 Task: Determine the smallest enclosing sphere of a set of points in 3D space.
Action: Mouse moved to (125, 59)
Screenshot: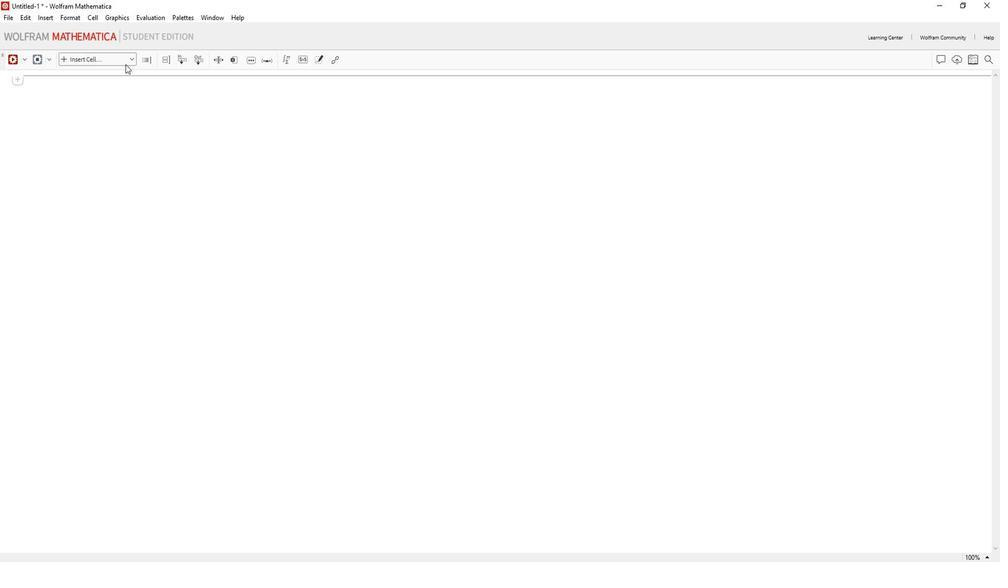 
Action: Mouse pressed left at (125, 59)
Screenshot: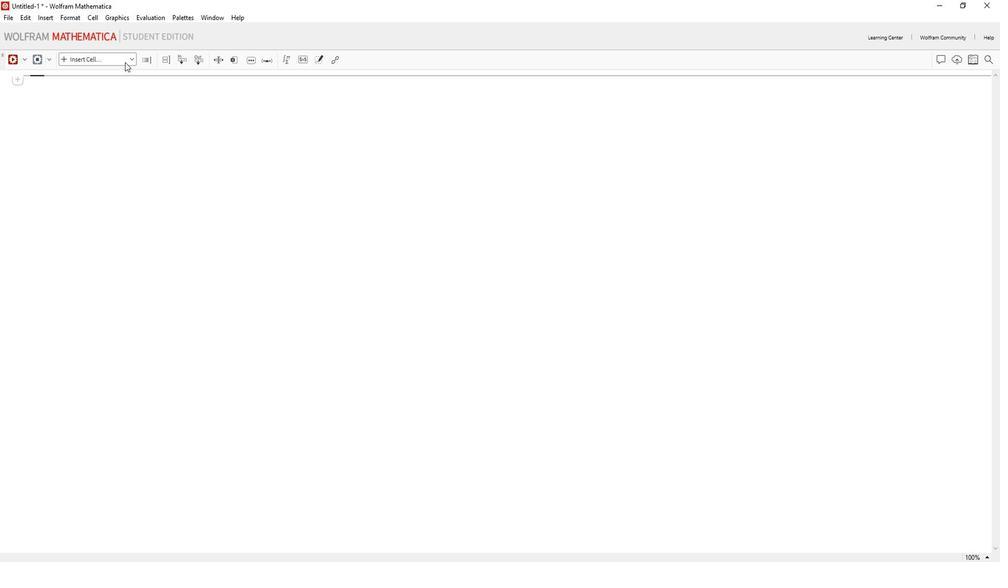 
Action: Mouse moved to (119, 190)
Screenshot: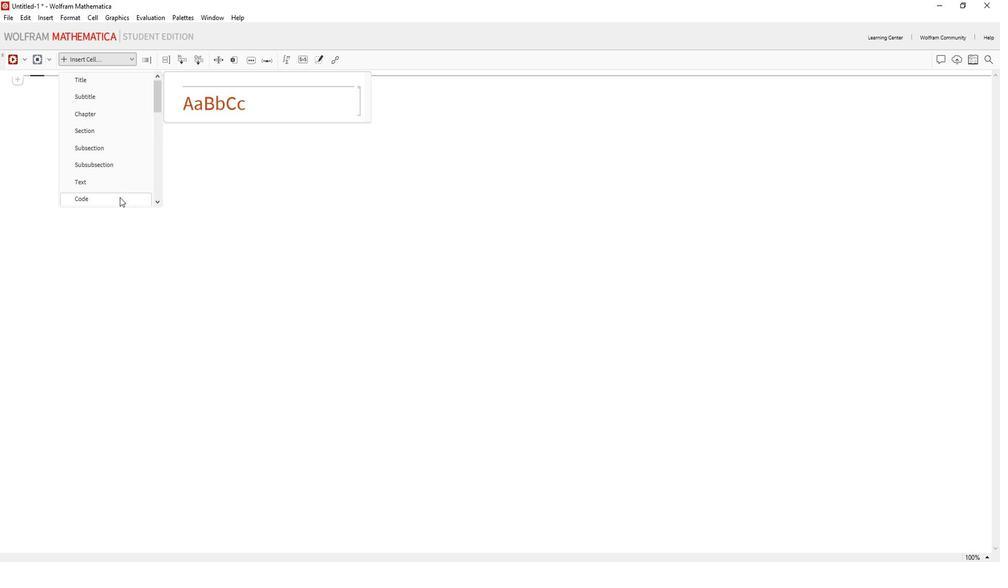 
Action: Mouse pressed left at (119, 190)
Screenshot: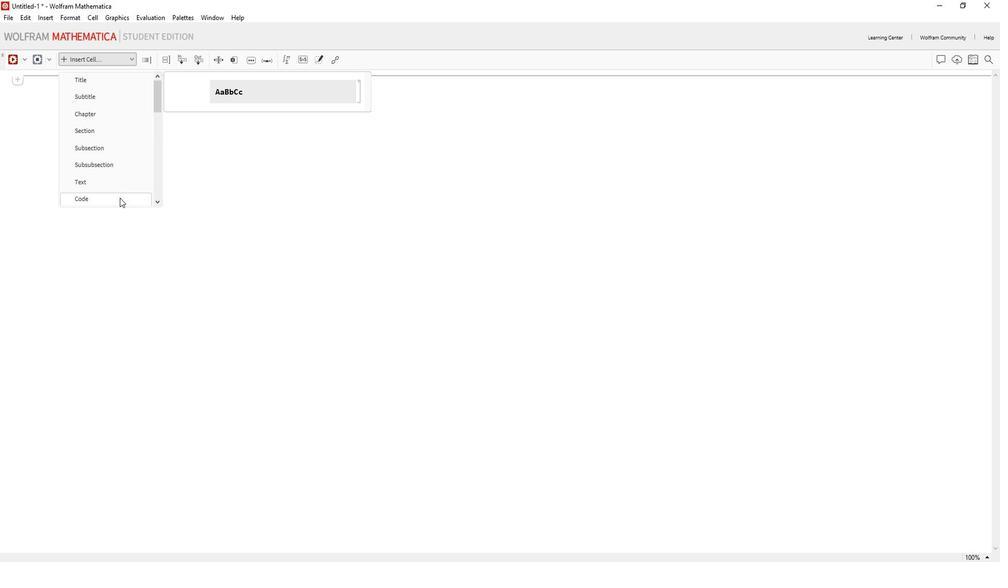 
Action: Mouse moved to (119, 191)
Screenshot: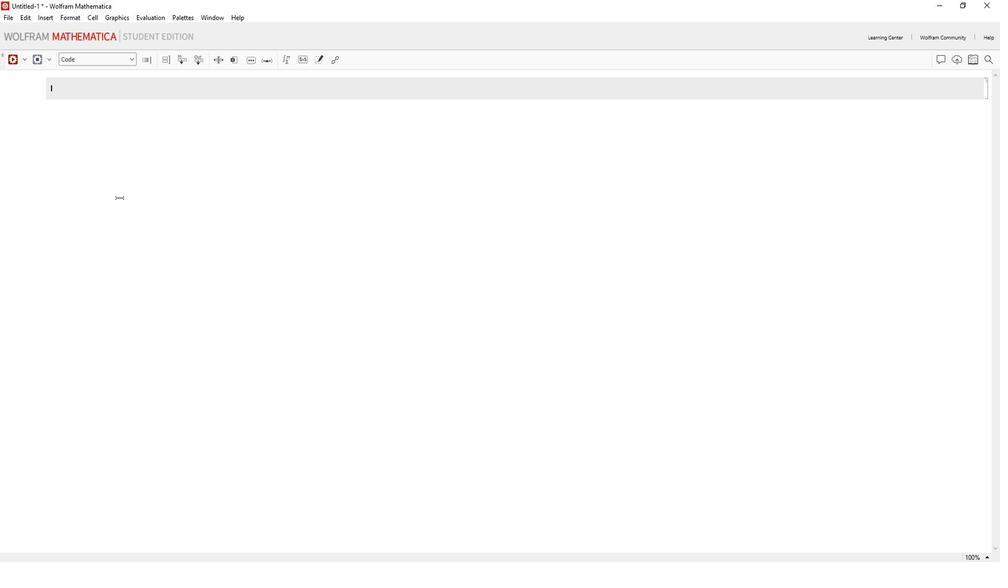 
Action: Key pressed points=<Key.caps_lock>R<Key.caps_lock>andom<Key.caps_lock><Key.caps_lock><Key.caps_lock>R<Key.caps_lock>eal[<Key.shift_r>{-1,1<Key.right>,<Key.shift_r><Key.shift_r><Key.shift_r><Key.shift_r><Key.shift_r>{10,3<Key.right><Key.right>;<Key.enter>enclosing<Key.caps_lock>S<Key.caps_lock>phere=<Key.caps_lock>B<Key.caps_lock>ounding<Key.caps_lock>R<Key.caps_lock>egion[<Key.caps_lock><Key.caps_lock>p<Key.caps_lock><Key.caps_lock>oints,<Key.shift_r>"<Key.caps_lock>M<Key.caps_lock>in<Key.caps_lock>B<Key.caps_lock>all<Key.right><Key.right>;<Key.enter><Key.caps_lock>G<Key.caps_lock>raphics<Key.caps_lock>3D[<Key.shift_r>{<Key.caps_lock>p<Key.caps_lock>OINT<Key.backspace><Key.backspace><Key.backspace><Key.backspace><Key.backspace>P<Key.caps_lock>oint[points<Key.right>,<Key.caps_lock>O<Key.caps_lock>pacity[0.2<Key.right>,enclosing
Screenshot: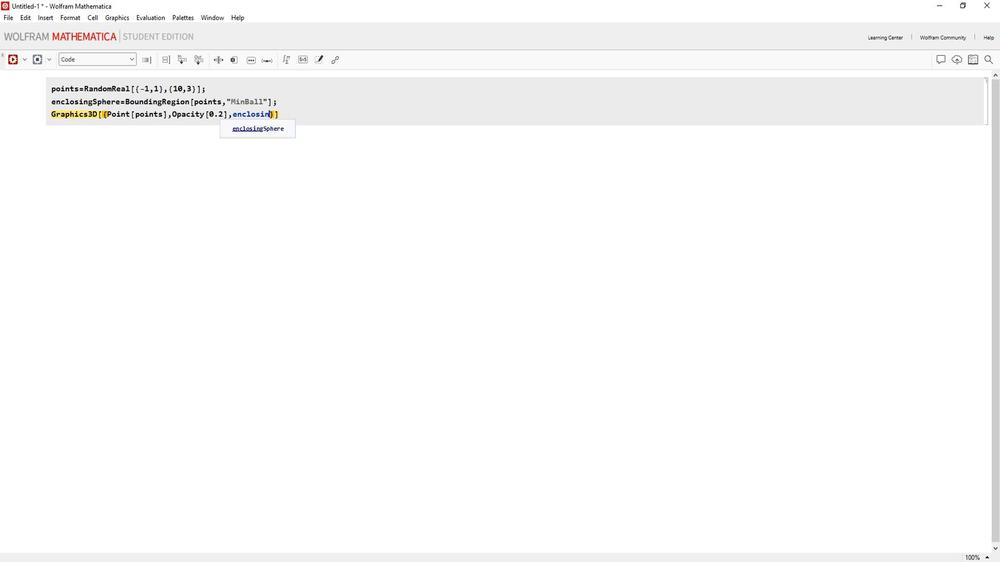 
Action: Mouse moved to (234, 124)
Screenshot: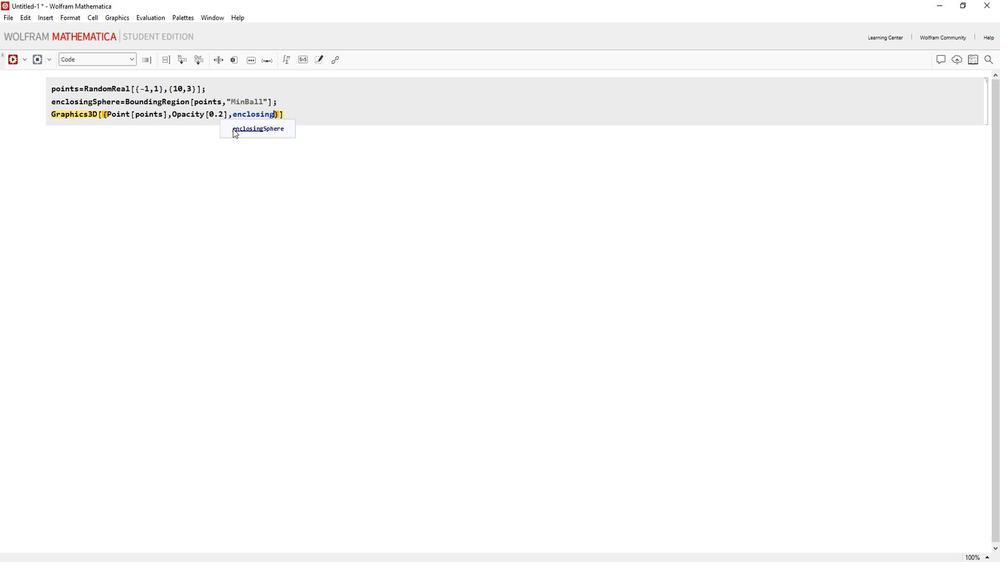 
Action: Mouse pressed left at (234, 124)
Screenshot: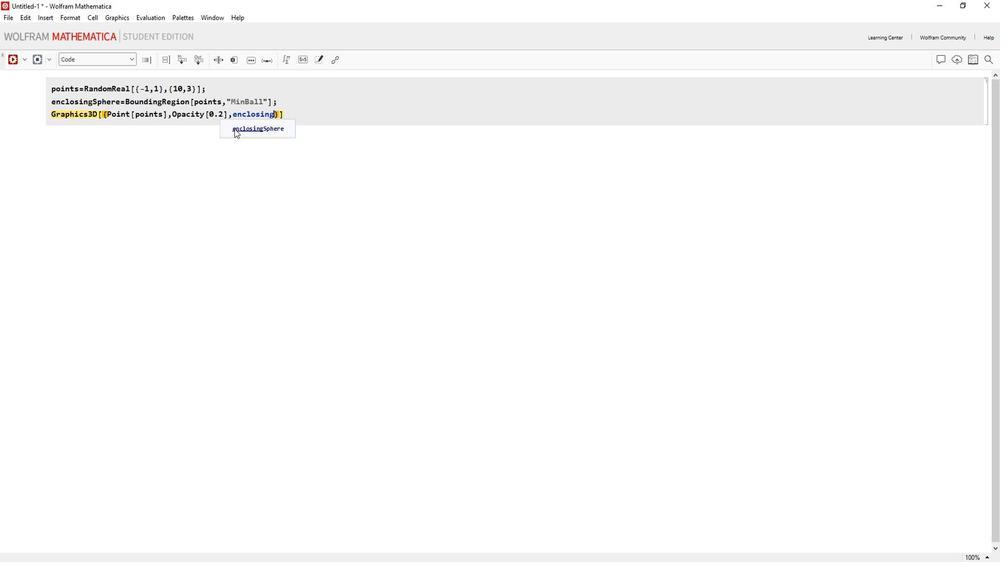 
Action: Key pressed <Key.right>,<Key.caps_lock>B<Key.caps_lock>oxed-<Key.shift>><Key.caps_lock>T<Key.caps_lock>rue
Screenshot: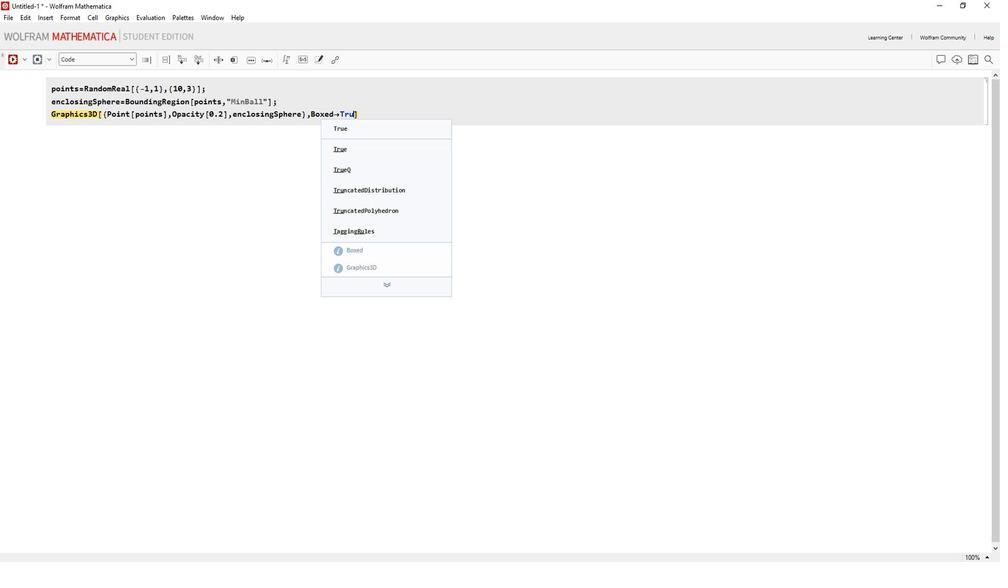 
Action: Mouse moved to (375, 106)
Screenshot: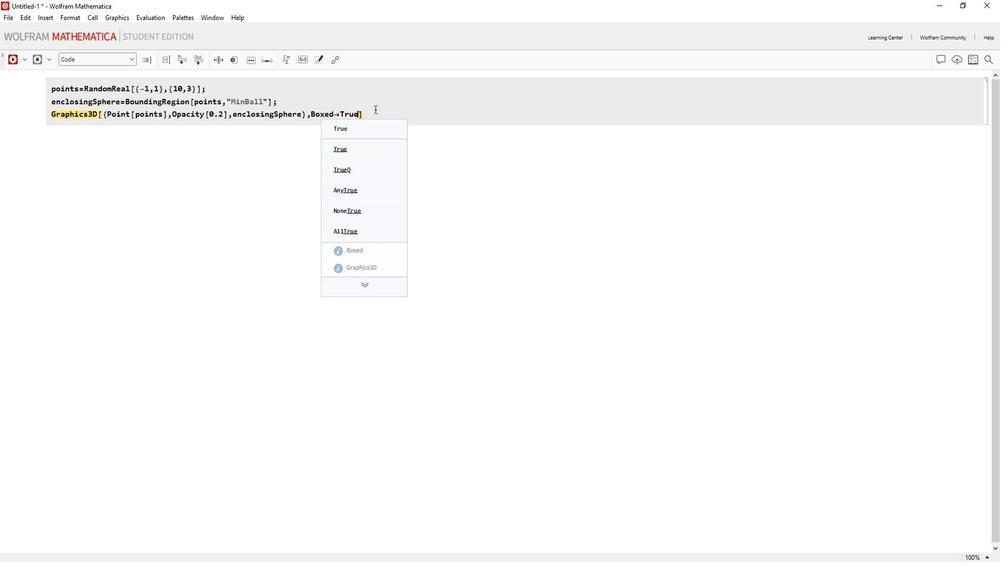 
Action: Mouse pressed left at (375, 106)
Screenshot: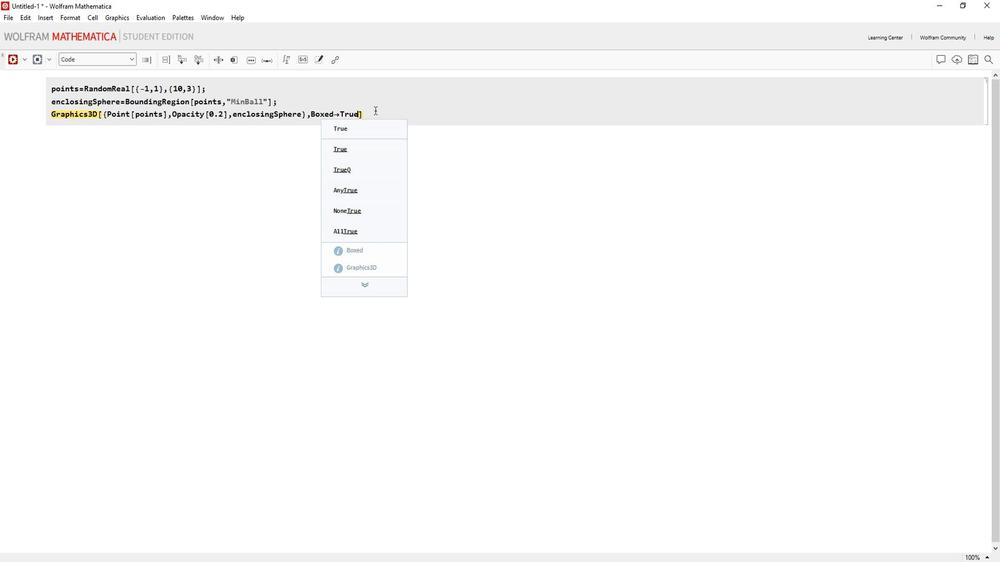 
Action: Mouse moved to (386, 108)
Screenshot: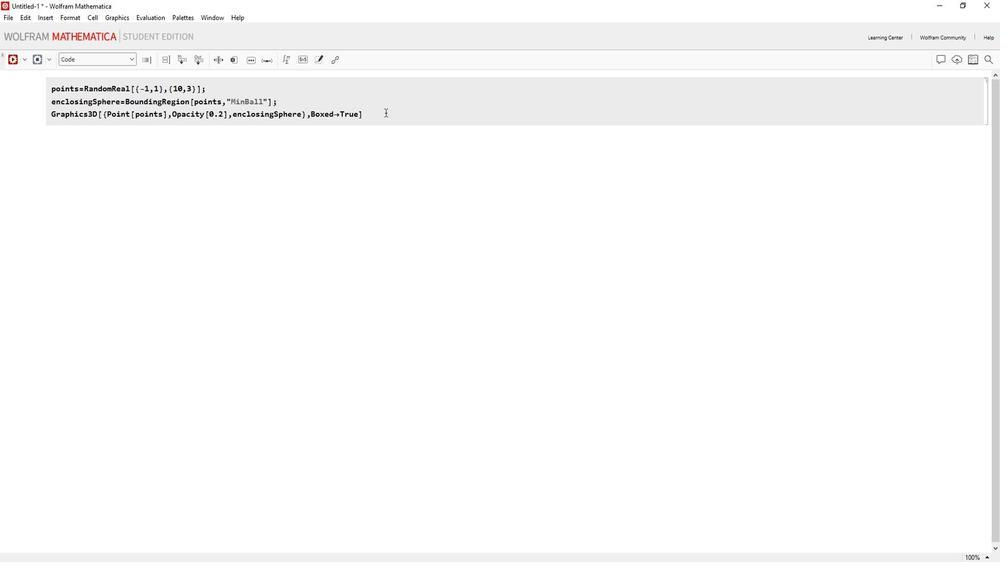 
Action: Key pressed <Key.space>
Screenshot: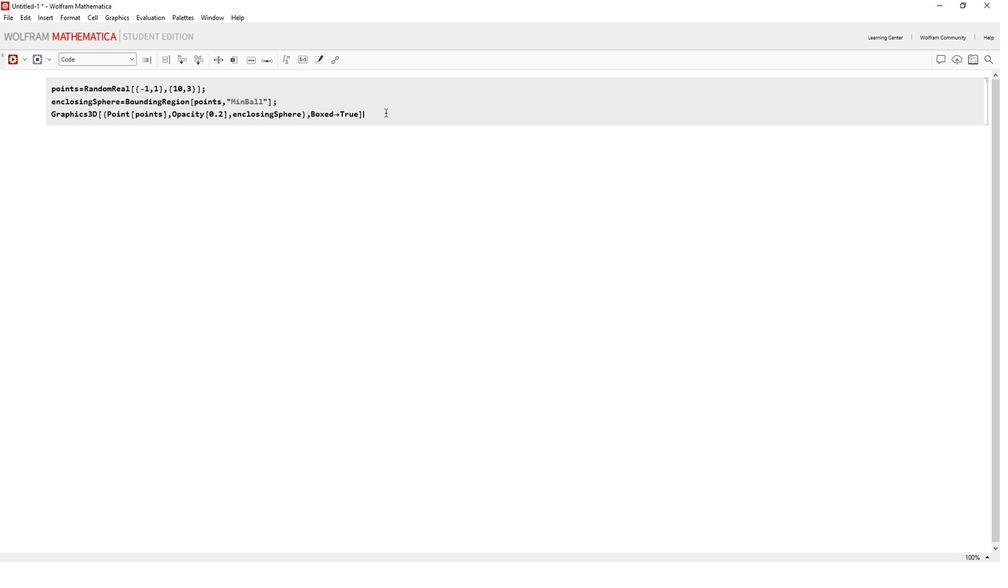 
Action: Mouse moved to (14, 55)
Screenshot: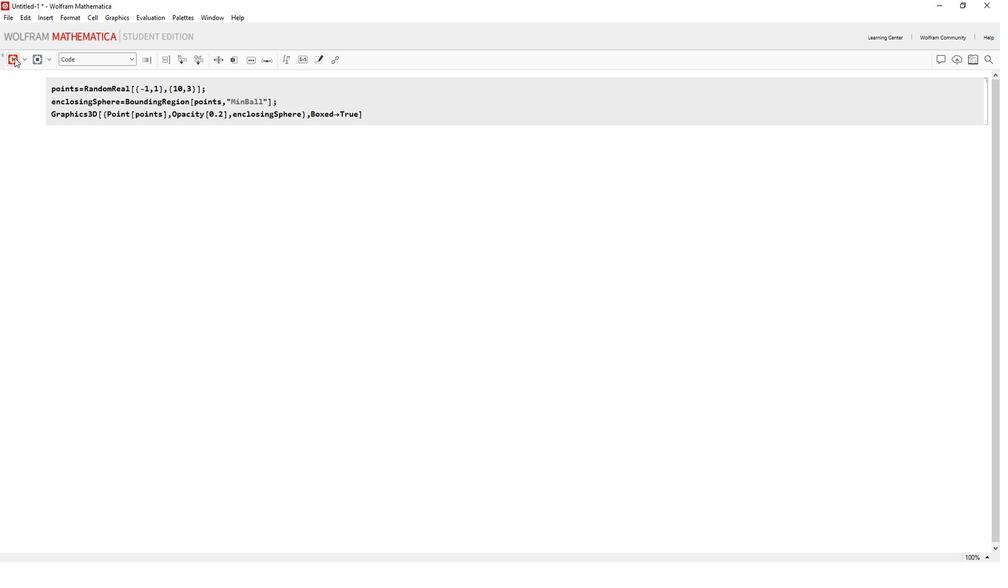 
Action: Mouse pressed left at (14, 55)
Screenshot: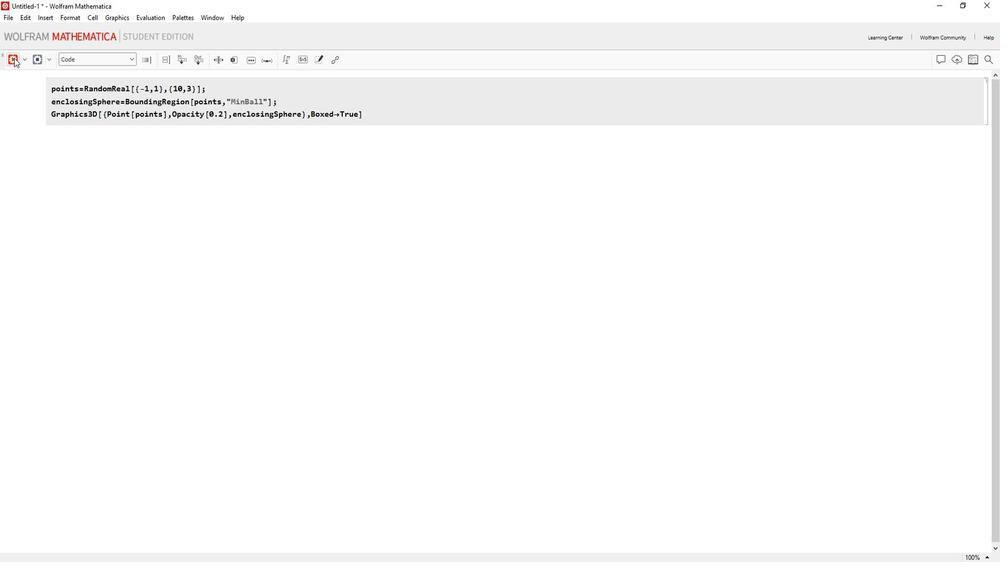 
